Task: View installed extension.
Action: Mouse moved to (39, 397)
Screenshot: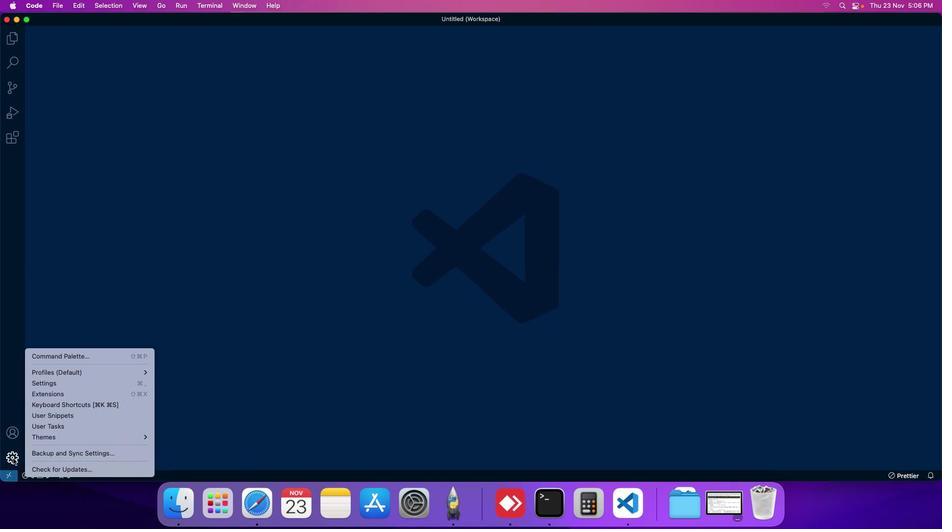 
Action: Mouse pressed left at (39, 397)
Screenshot: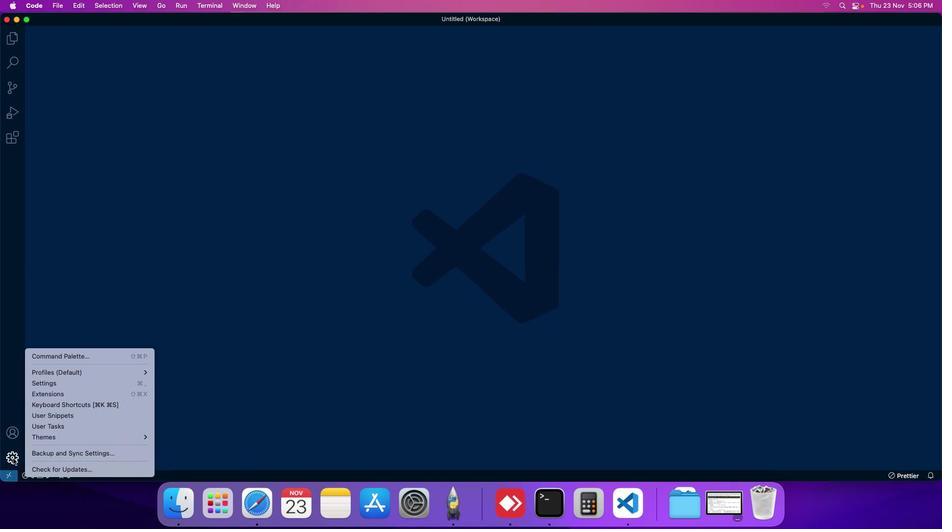 
Action: Mouse moved to (56, 342)
Screenshot: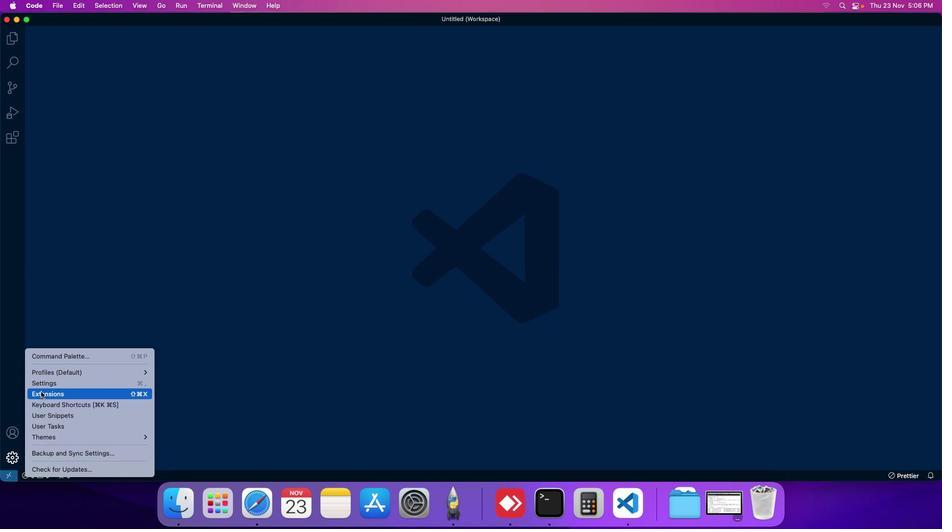 
Action: Mouse pressed left at (56, 342)
Screenshot: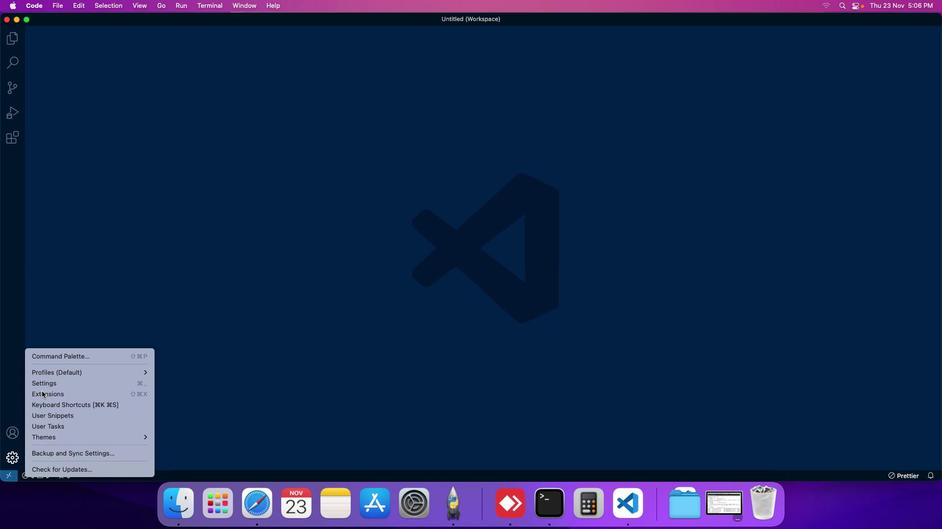 
Action: Mouse moved to (80, 78)
Screenshot: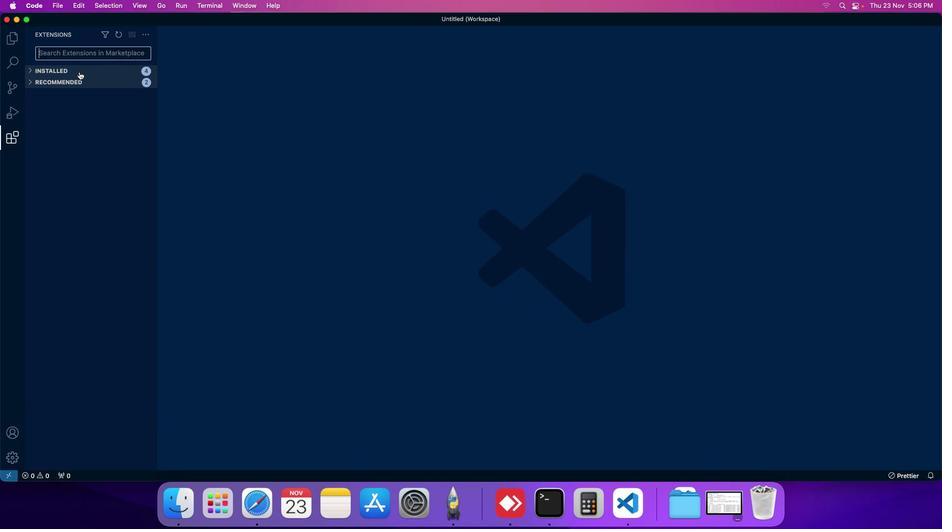 
Action: Mouse pressed left at (80, 78)
Screenshot: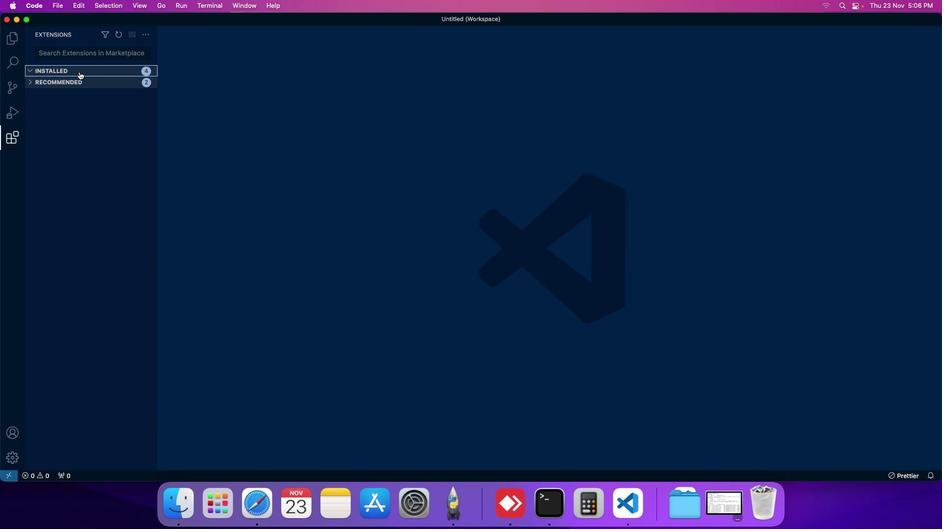 
Action: Mouse moved to (83, 112)
Screenshot: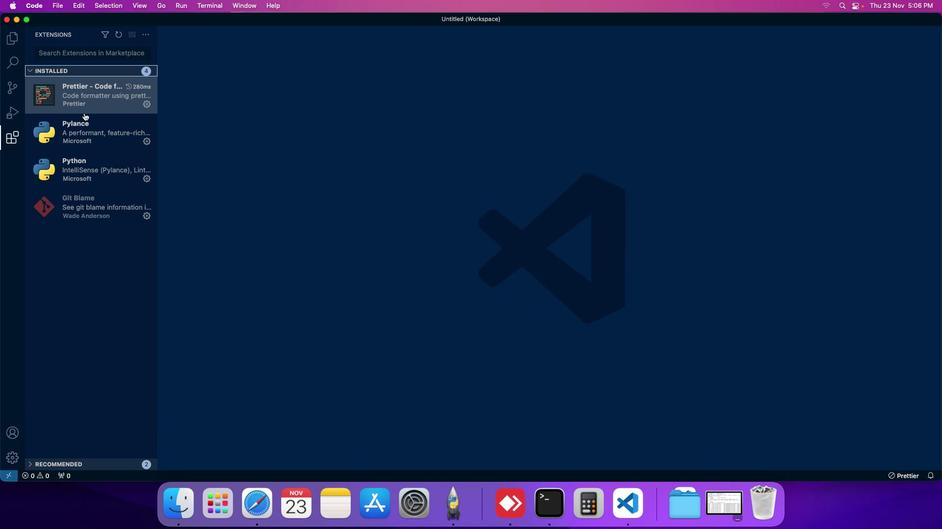 
